 Task: Open a blank worksheet and write heading  City data  Add 10 city name:-  '1. Chelsea, New York, NY , 2. Beverly Hills, Los Angeles, CA , 3. Knightsbridge, London, United Kingdom , 4. Le Marais, Paris, forance , 5. Ginza, Tokyo, Japan_x000D_
6. Circular Quay, Sydney, Australia , 7. Mitte, Berlin, Germany , 8. Downtown, Toronto, Canada , 9. Trastevere, Rome, 10. Colaba, Mumbai, India. ' in December Last week sales are  1. Chelsea, New York, NY 10001 | 2. Beverly Hills, Los Angeles, CA 90210 | 3. Knightsbridge, London, United Kingdom SW1X 7XL | 4. Le Marais, Paris, forance 75004 | 5. Ginza, Tokyo, Japan 104-0061 | 6. Circular Quay, Sydney, Australia 2000 | 7. Mitte, Berlin, Germany 10178 | 8. Downtown, Toronto, Canada M5V 3L9 | 9. Trastevere, Rome, Italy 00153 | 10. Colaba, Mumbai, India 400005. Save page auditingSalesTrends
Action: Mouse moved to (69, 108)
Screenshot: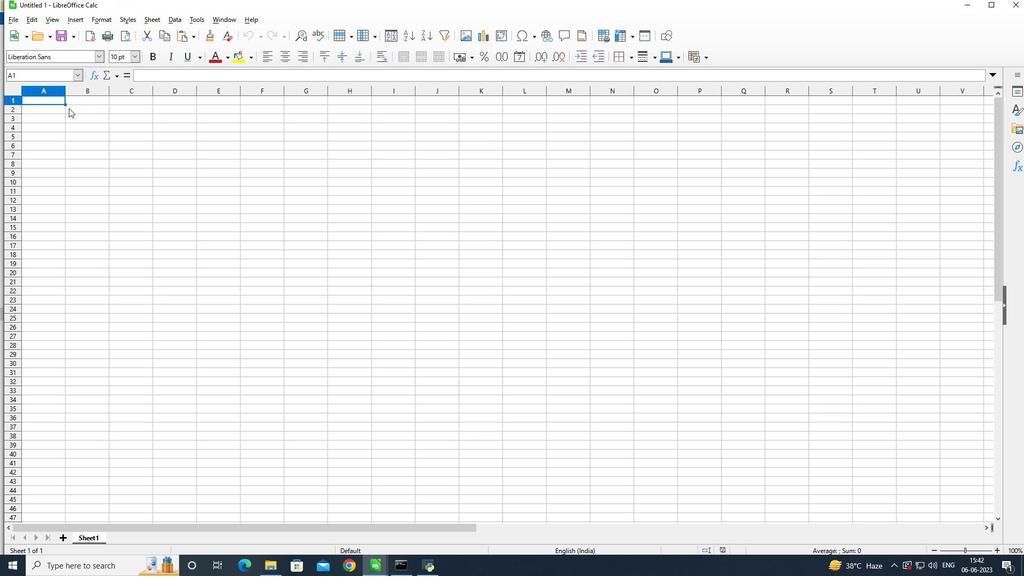 
Action: Mouse pressed left at (69, 108)
Screenshot: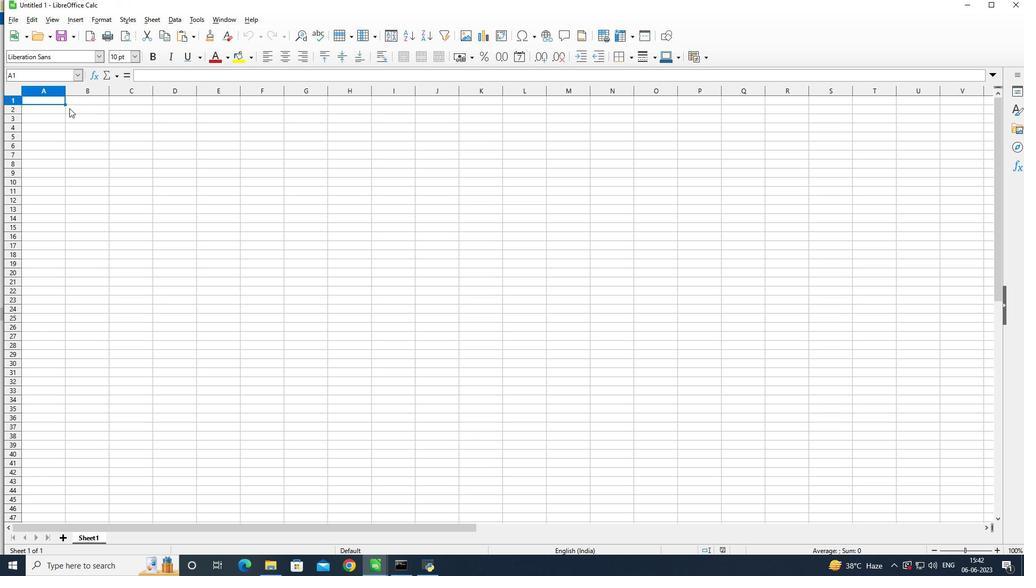 
Action: Mouse moved to (118, 121)
Screenshot: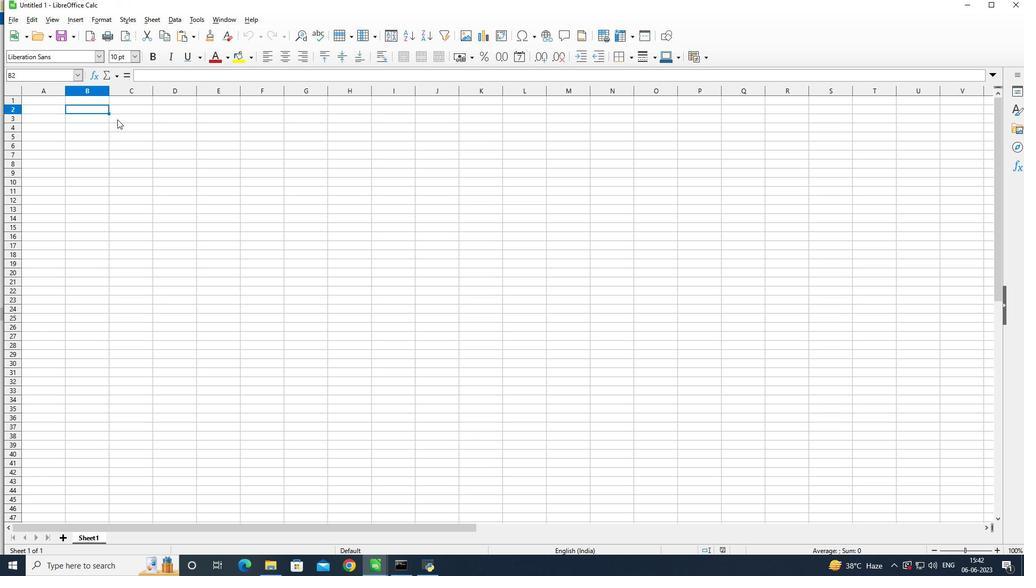 
Action: Key pressed <Key.shift><Key.shift><Key.shift><Key.shift><Key.shift><Key.shift><Key.shift><Key.shift><Key.shift><Key.shift><Key.shift>City<Key.enter><Key.left><Key.shift>City<Key.space><Key.shift>Name<Key.enter>
Screenshot: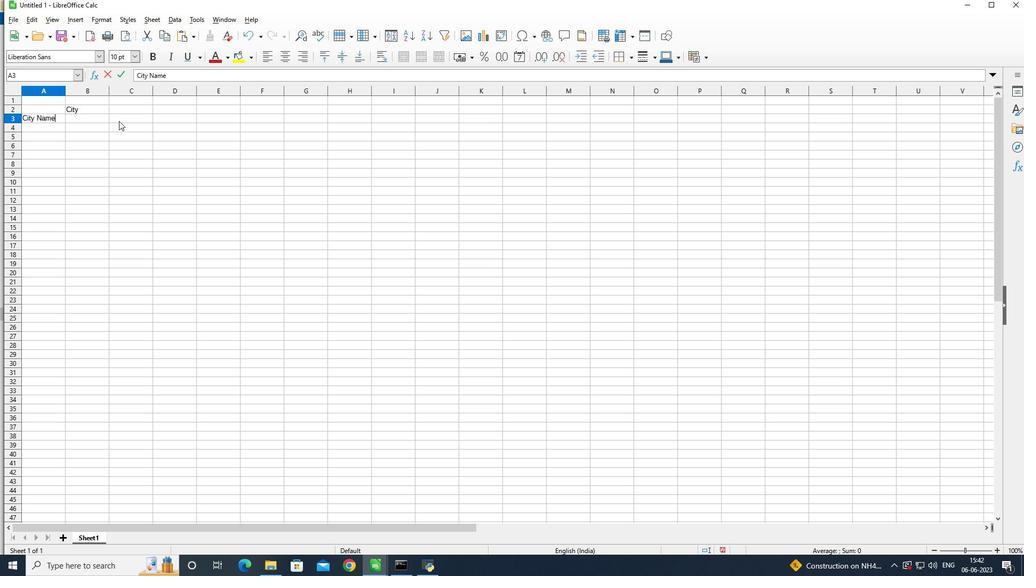 
Action: Mouse moved to (64, 90)
Screenshot: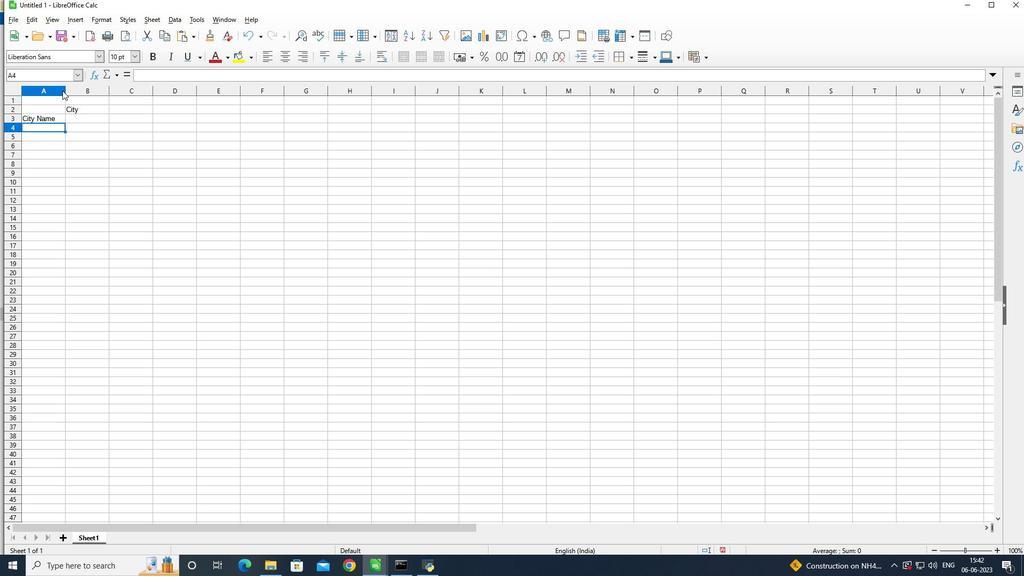 
Action: Mouse pressed left at (64, 90)
Screenshot: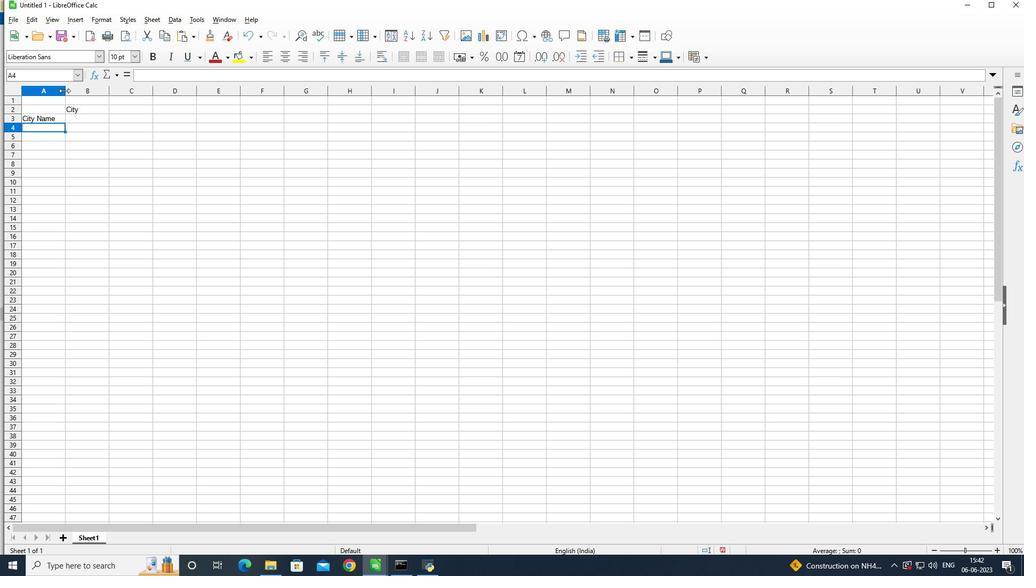 
Action: Mouse moved to (53, 129)
Screenshot: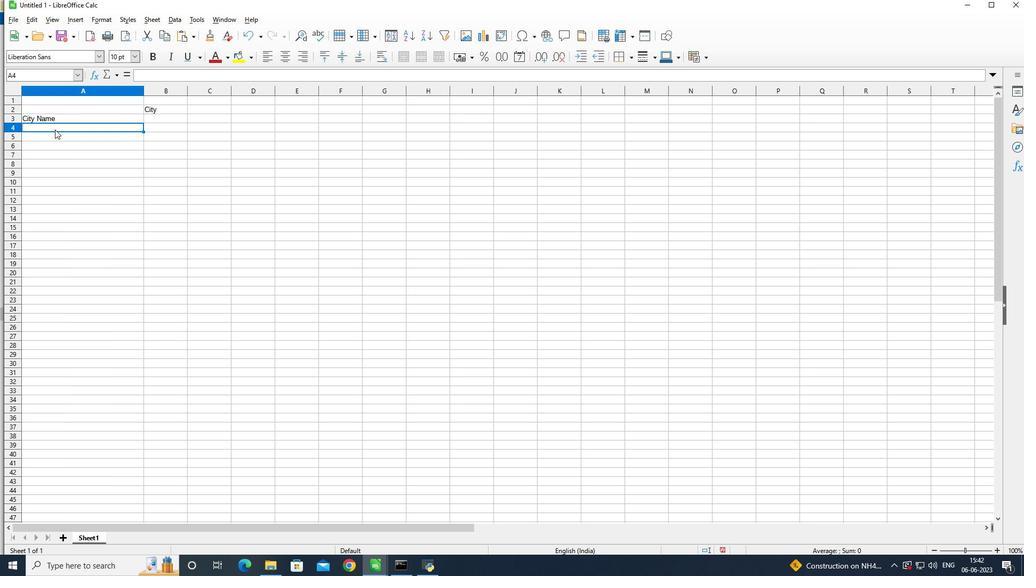 
Action: Key pressed 1.<Key.space><Key.shift>Chelsea,<Key.space><Key.shift>New<Key.space><Key.shift>york,<Key.space><Key.shift>Ny<Key.backspace><Key.shift>Y<Key.enter>2.<Key.space><Key.shift>Beverly<Key.space><Key.shift>Hills<Key.space><Key.backspace>,<Key.space><Key.shift>Los<Key.space><Key.shift>anh<Key.backspace>geles,<Key.shift>CA<Key.enter>3.<Key.space><Key.shift>Knightsbridge,<Key.shift>London,<Key.shift><Key.shift><Key.shift>United<Key.space><Key.shift><Key.shift>Kingdom<Key.enter>4.<Key.space><Key.shift>Le<Key.space><Key.shift>marais,<Key.space><Key.shift>Paris,<Key.space><Key.shift>Forance<Key.enter>4<Key.backspace>5.<Key.space><Key.shift><Key.shift><Key.shift><Key.shift><Key.shift>Ginza,<Key.space><Key.shift>Tokyo,<Key.space><Key.shift><Key.shift><Key.shift><Key.shift><Key.shift><Key.shift><Key.shift>Japan<Key.enter>6.<Key.space><Key.shift>Circular<Key.space><Key.shift>Quay.,<Key.backspace><Key.backspace>,<Key.space><Key.shift>syde<Key.backspace>ney,<Key.space><Key.shift>australia<Key.enter>7.<Key.space><Key.shift><Key.shift><Key.shift><Key.shift>Mitte,<Key.space><Key.shift>Berlin,<Key.space><Key.shift>Germany<Key.enter>8.<Key.space><Key.shift><Key.shift><Key.shift><Key.shift><Key.shift><Key.shift><Key.shift><Key.shift><Key.shift><Key.shift><Key.shift>Downtown,<Key.space><Key.shift>Toronto,<Key.space><Key.shift>Canada<Key.enter>9.<Key.space><Key.shift>trastevere,<Key.space><Key.shift>Rome<Key.enter>10.<Key.space><Key.shift>Colaba,<Key.space><Key.shift><Key.shift><Key.shift><Key.shift><Key.shift><Key.shift><Key.shift><Key.shift><Key.shift><Key.shift><Key.shift>Mumbai,<Key.shift_r><Key.shift_r>India<Key.enter><Key.enter>
Screenshot: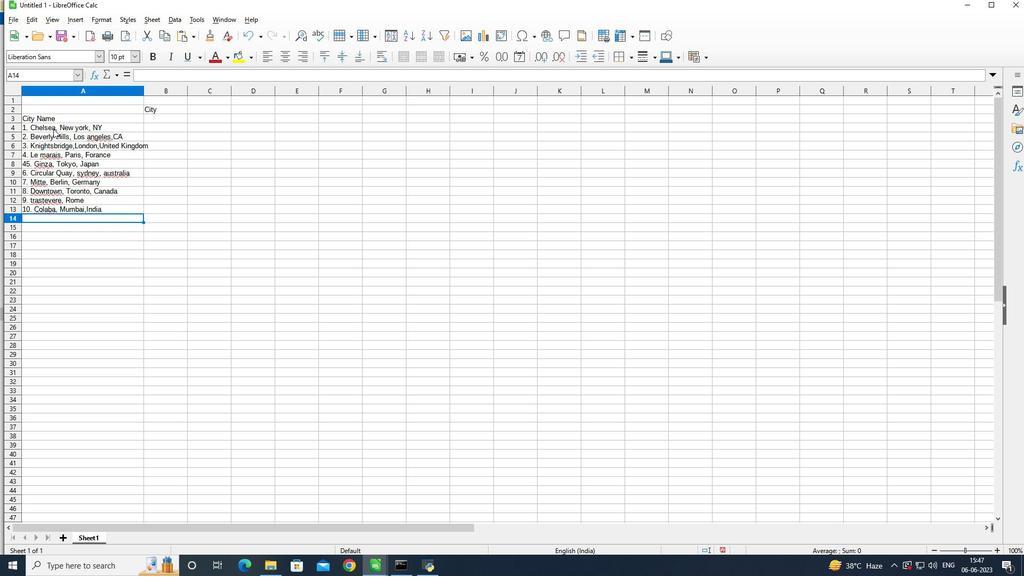 
Action: Mouse moved to (157, 121)
Screenshot: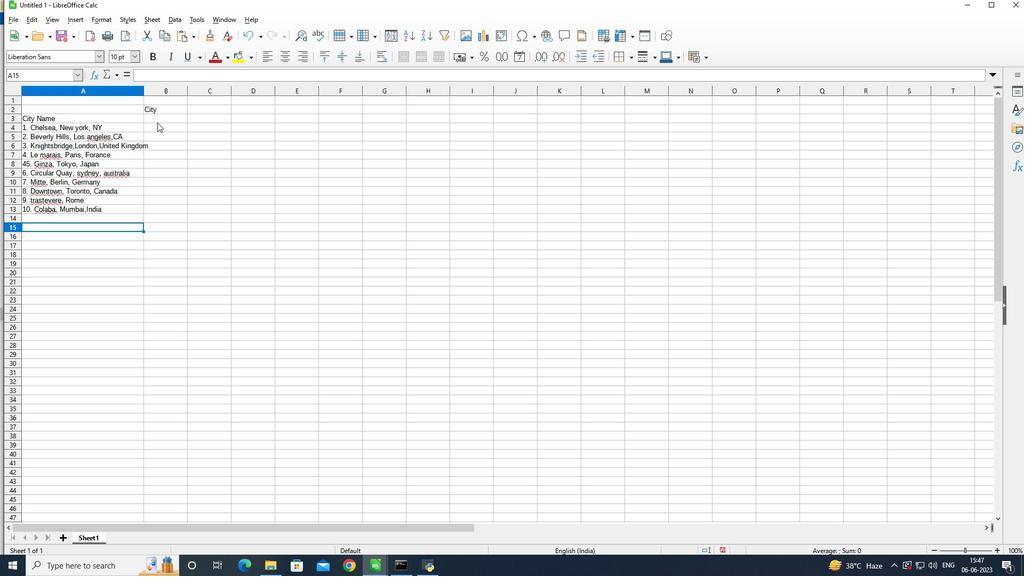 
Action: Mouse pressed left at (157, 121)
Screenshot: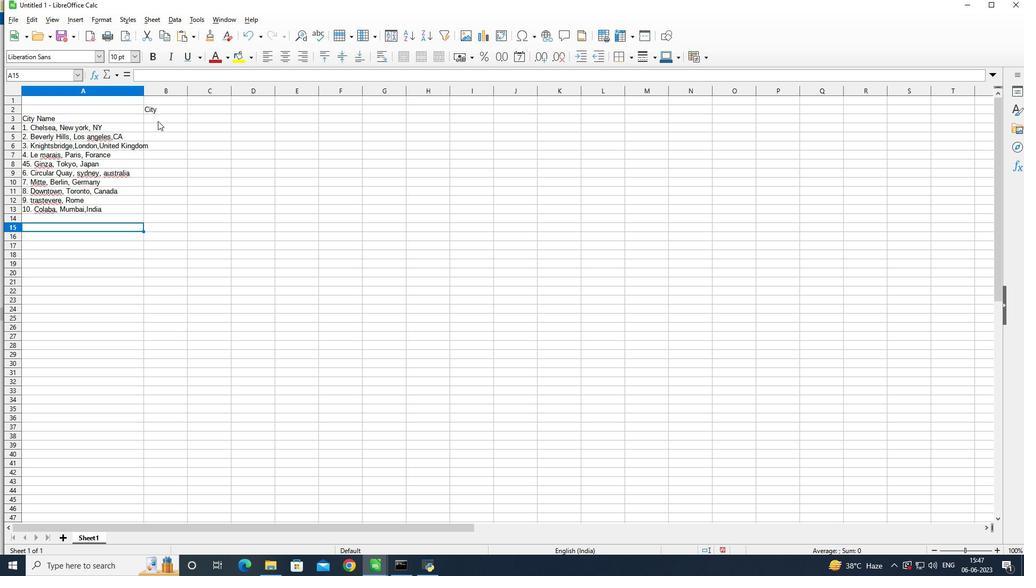 
Action: Mouse moved to (187, 89)
Screenshot: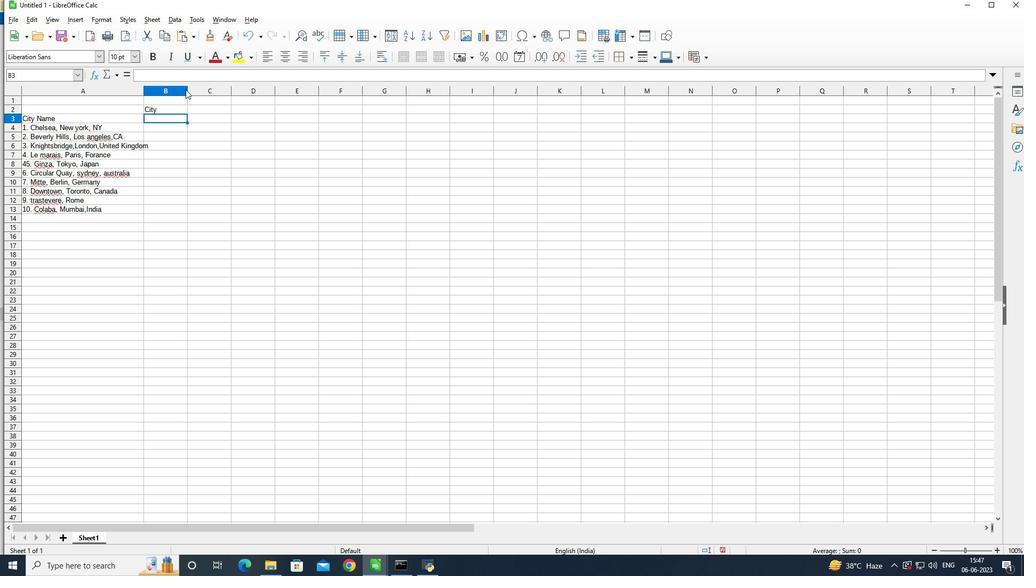 
Action: Mouse pressed left at (187, 89)
Screenshot: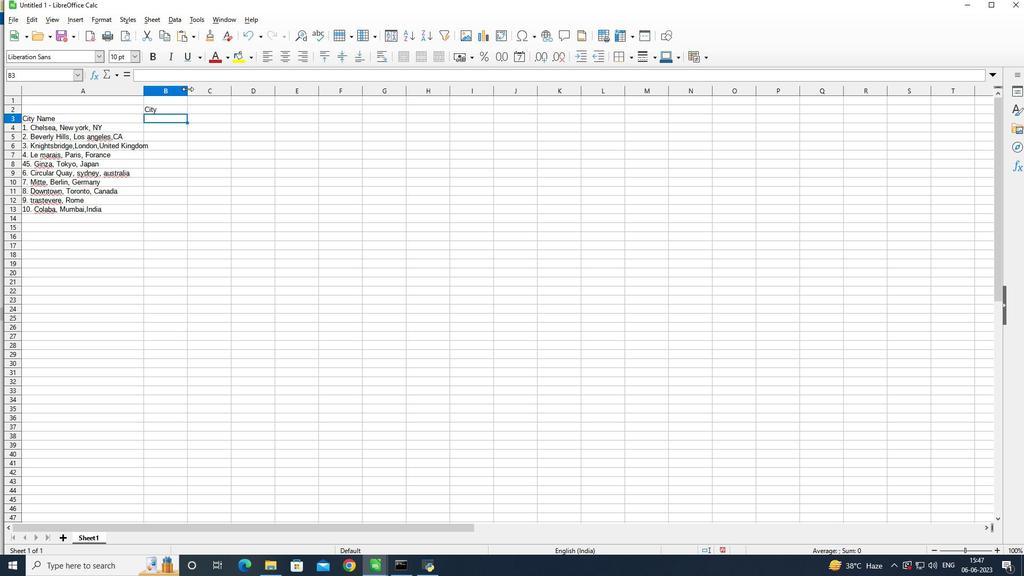 
Action: Mouse moved to (155, 118)
Screenshot: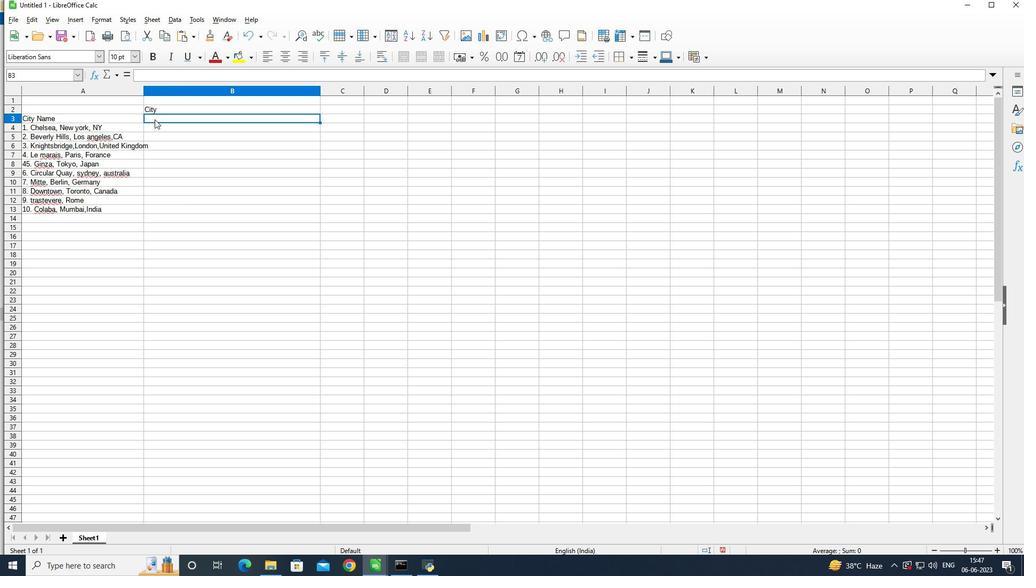 
Action: Mouse pressed left at (155, 118)
Screenshot: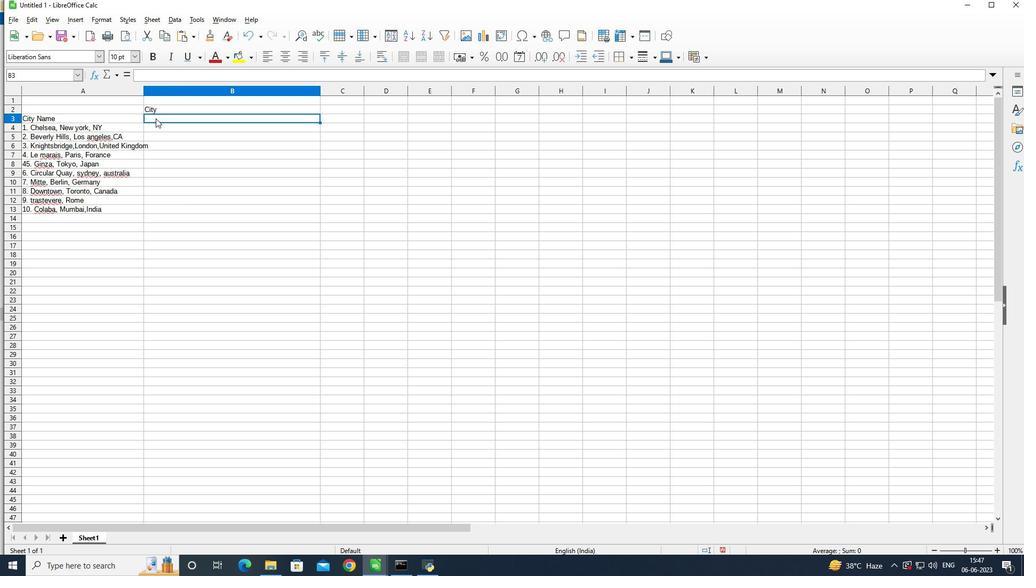 
Action: Mouse moved to (159, 118)
Screenshot: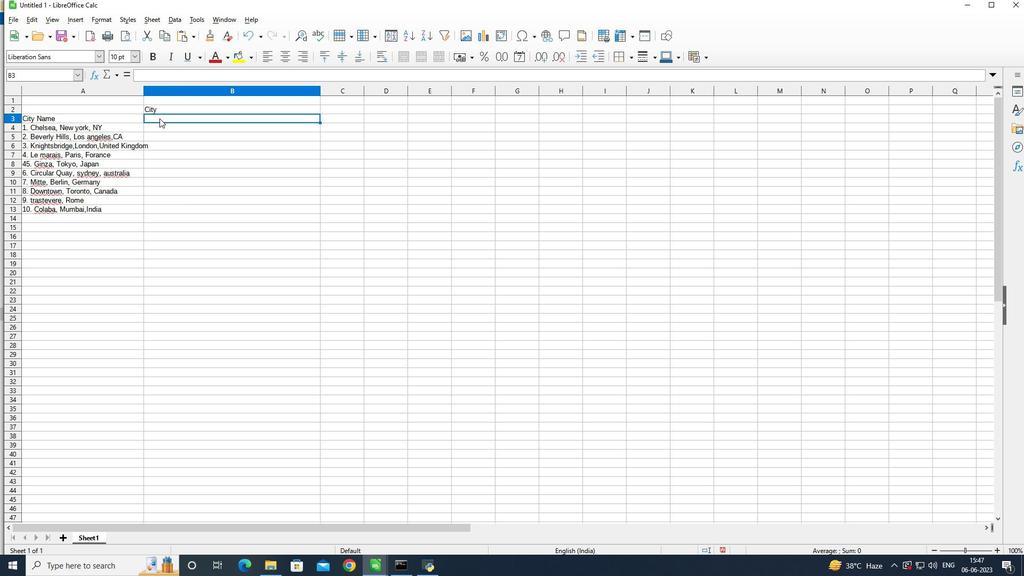 
Action: Key pressed <Key.shift>December<Key.space><Key.shift_r>Last<Key.space><Key.shift>Week<Key.space><Key.shift>Sale<Key.enter>1.<Key.shift>Chelsea,<Key.space>
Screenshot: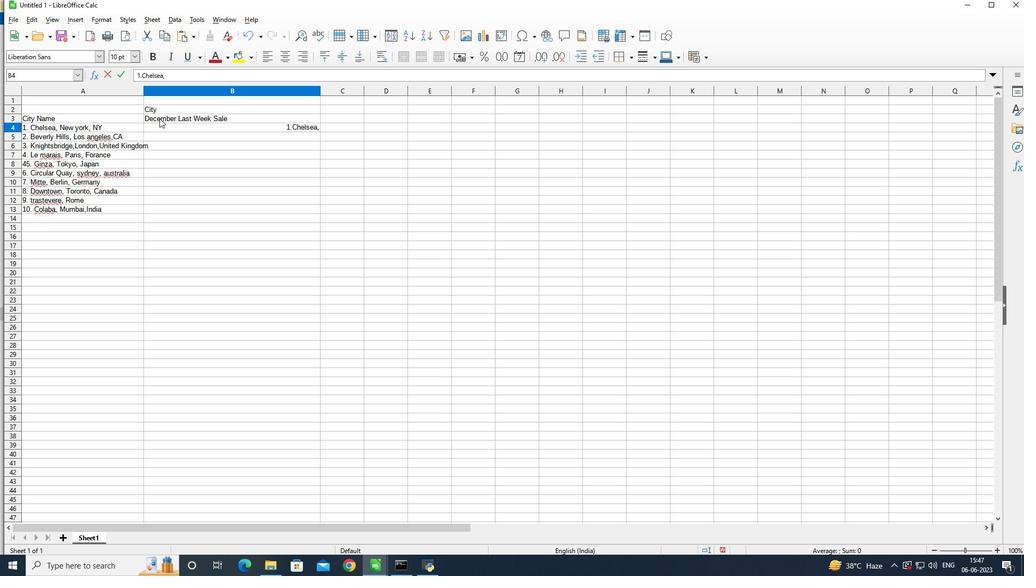 
Action: Mouse moved to (160, 118)
Screenshot: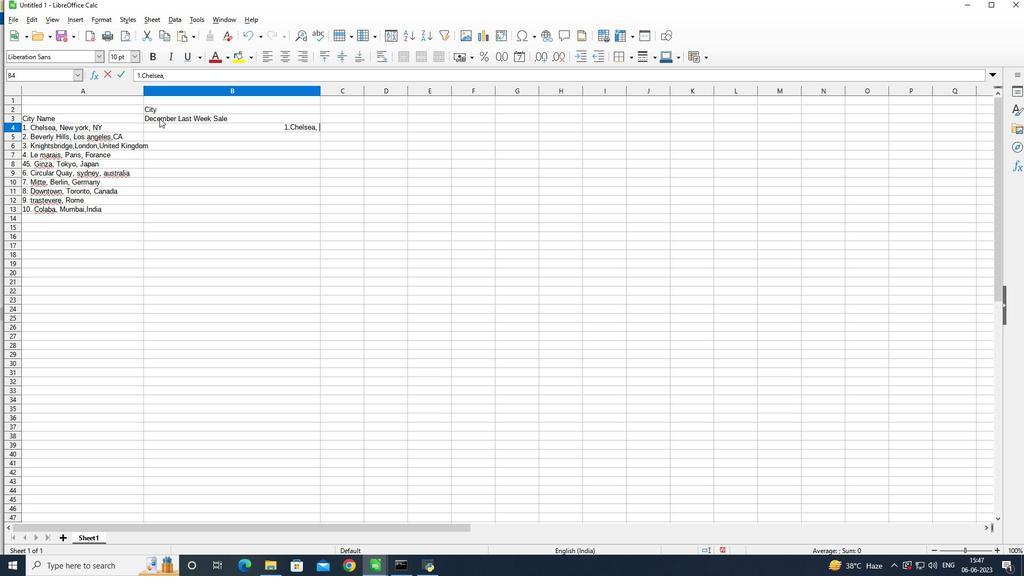 
Action: Key pressed <Key.shift>New<Key.shift><Key.space><Key.shift>Yo
Screenshot: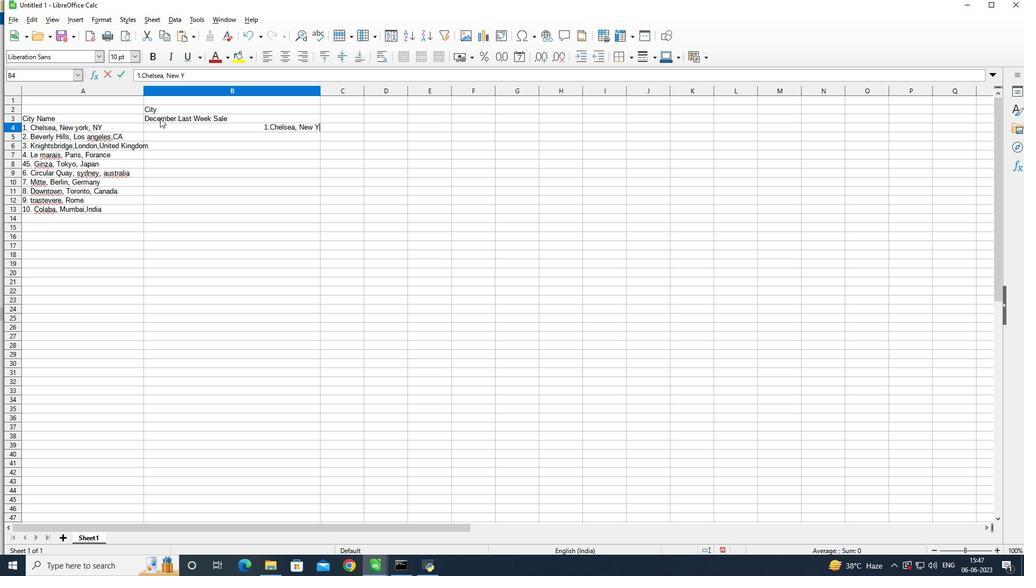 
Action: Mouse moved to (160, 118)
Screenshot: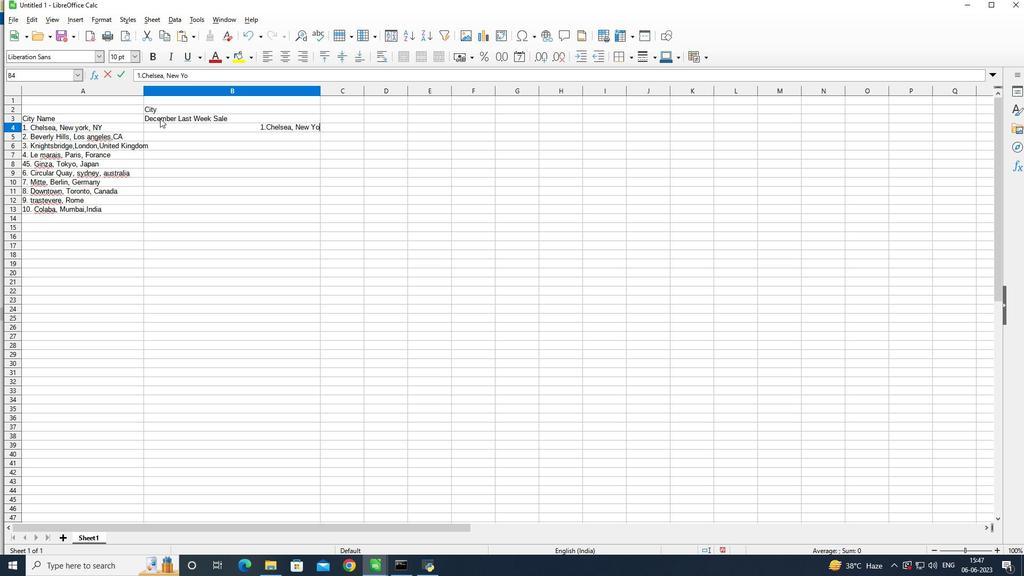 
Action: Key pressed rk<Key.shift>,<Key.space><Key.shift>NY
Screenshot: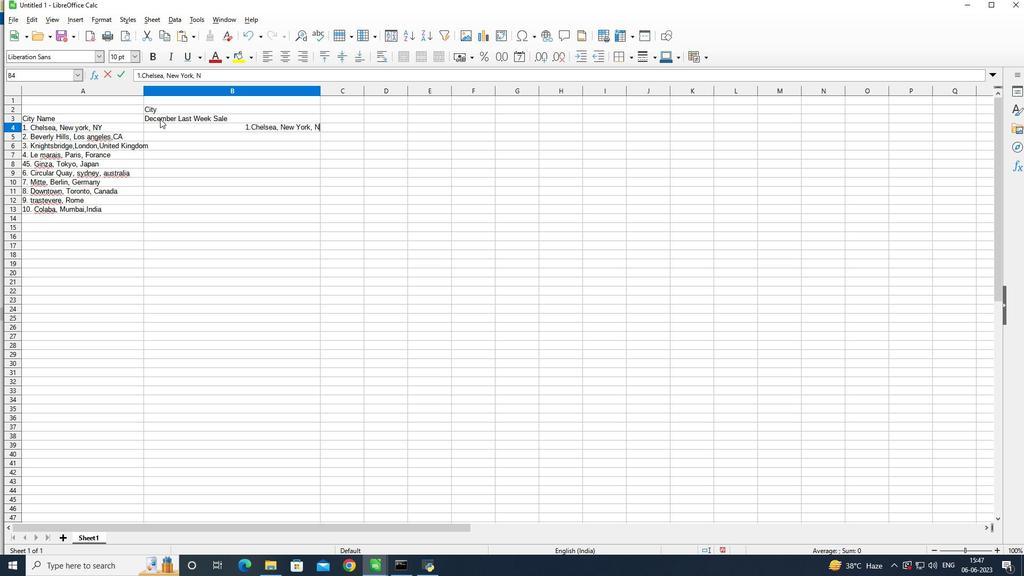 
Action: Mouse moved to (160, 119)
Screenshot: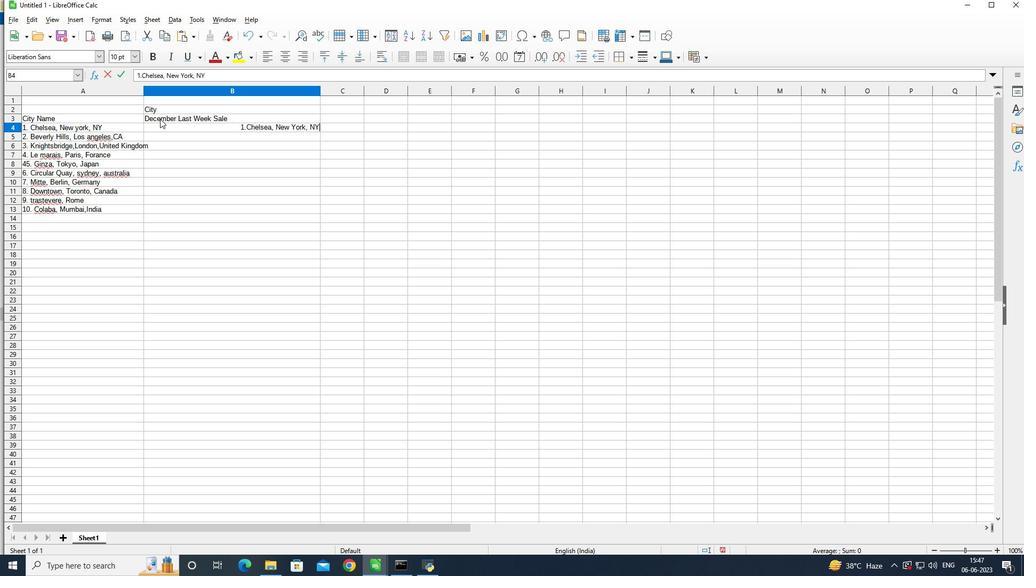 
Action: Key pressed <Key.space>10001<Key.enter>2.<Key.shift>Beverly<Key.space><Key.shift>Hills,<Key.space><Key.shift>Los<Key.space><Key.shift>a<Key.backspace><Key.shift>Angl<Key.backspace>el
Screenshot: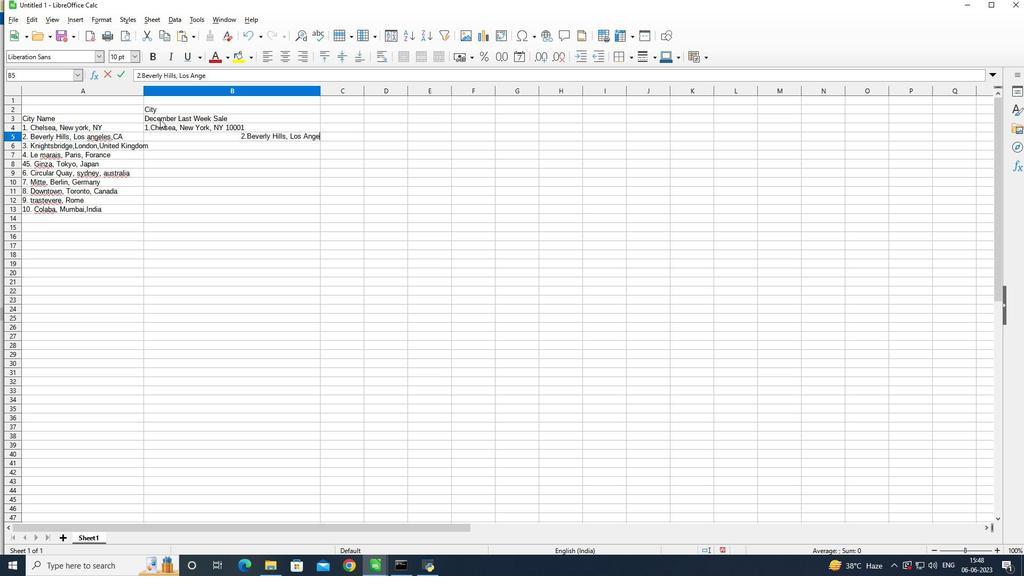
Action: Mouse moved to (159, 119)
Screenshot: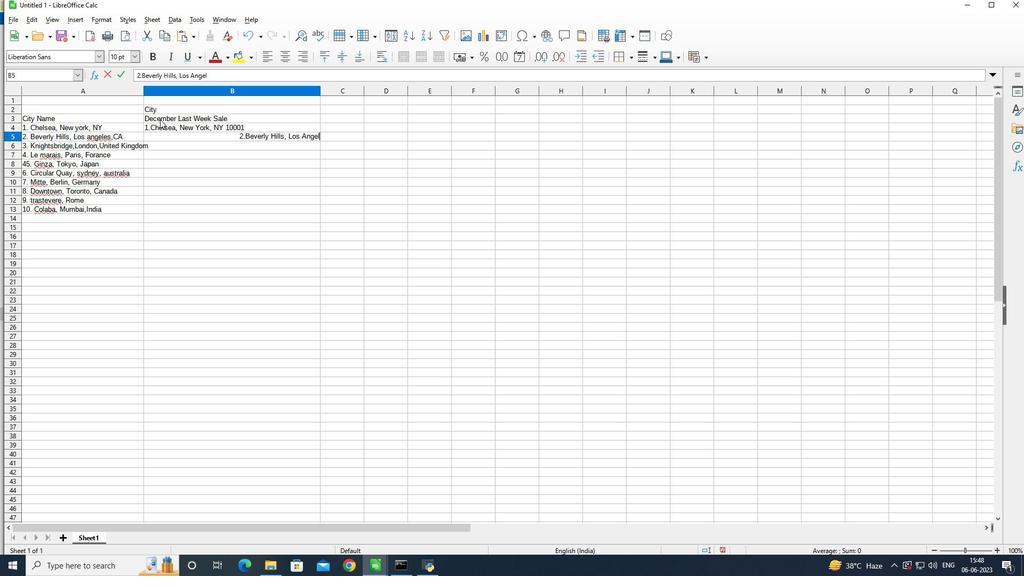 
Action: Key pressed e
Screenshot: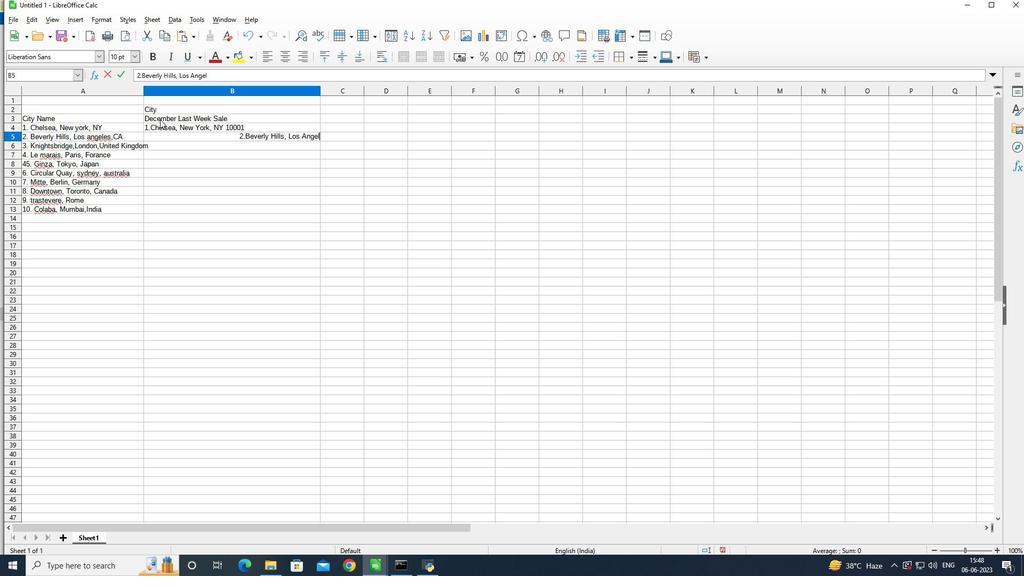 
Action: Mouse moved to (158, 119)
Screenshot: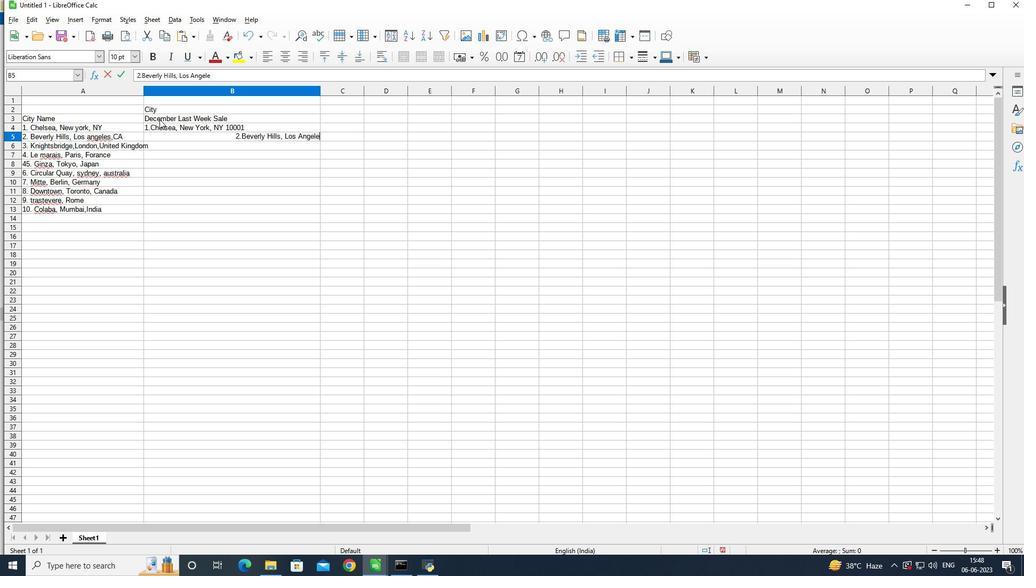 
Action: Key pressed s,<Key.shift><Key.space><Key.shift>CA
Screenshot: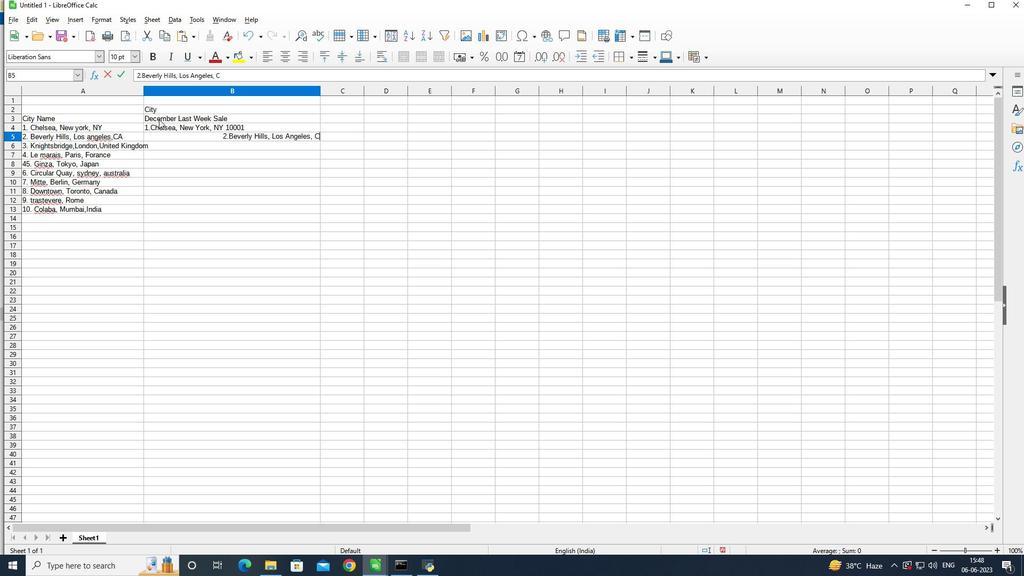 
Action: Mouse moved to (158, 120)
Screenshot: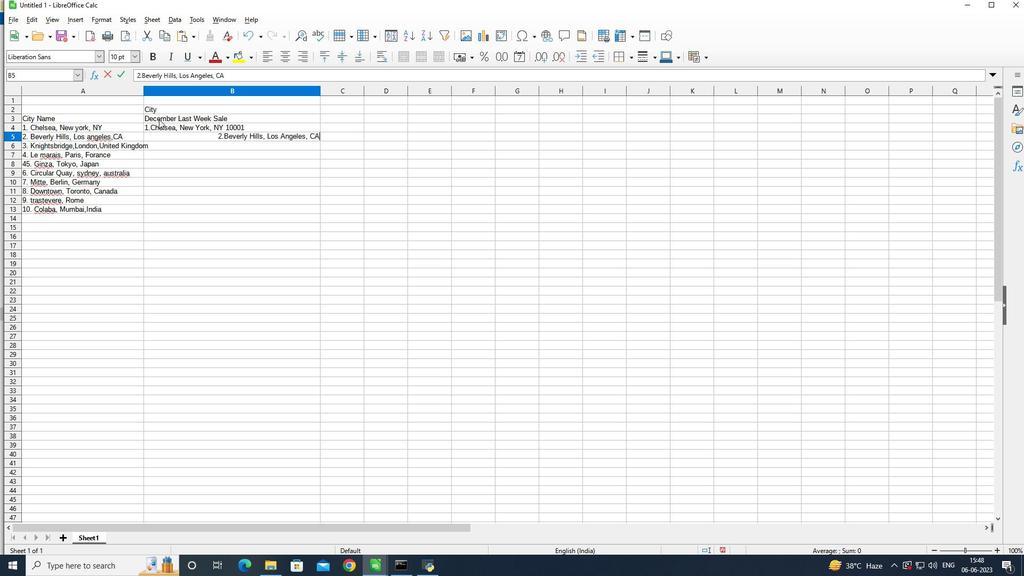 
Action: Key pressed <Key.space>90210<Key.enter>3.<Key.space><Key.shift>Knight
Screenshot: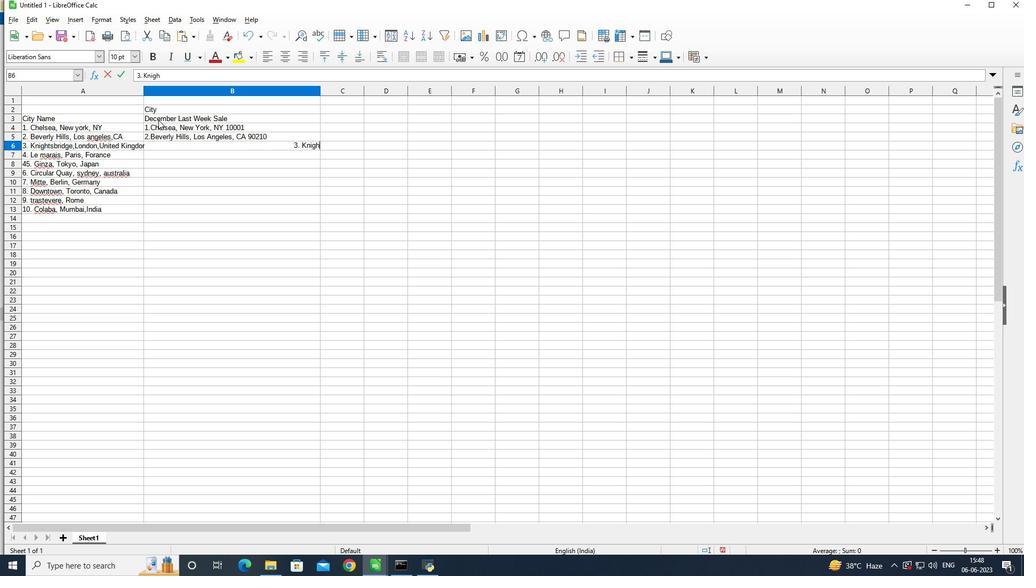 
Action: Mouse moved to (157, 120)
Screenshot: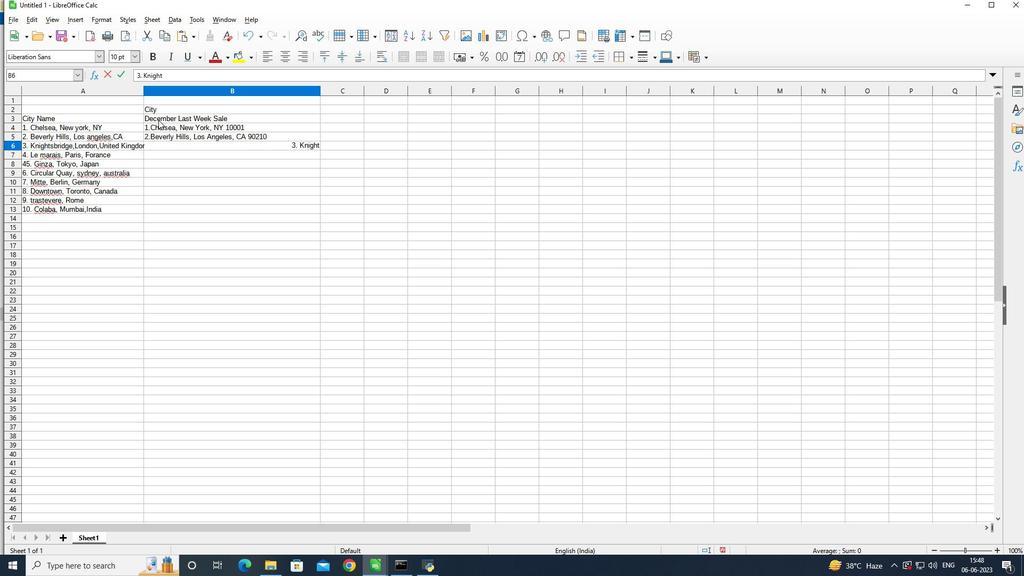 
Action: Key pressed <Key.shift>Br
Screenshot: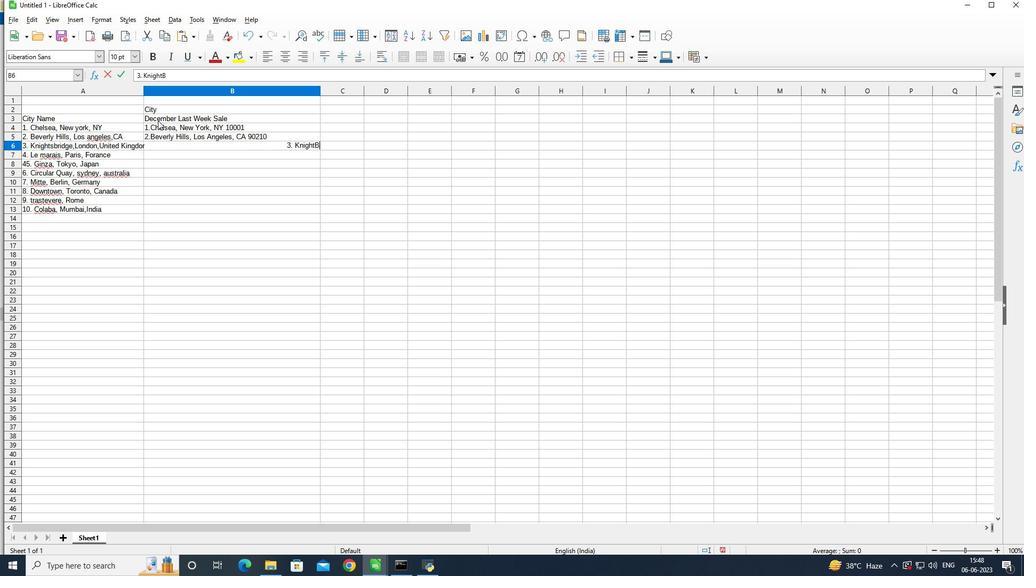 
Action: Mouse moved to (157, 121)
Screenshot: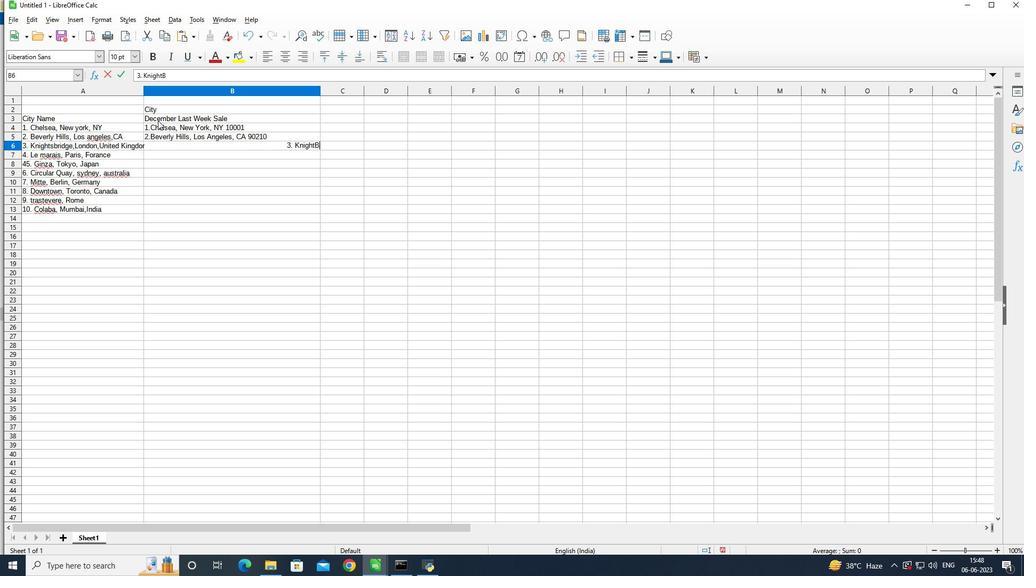 
Action: Key pressed i
Screenshot: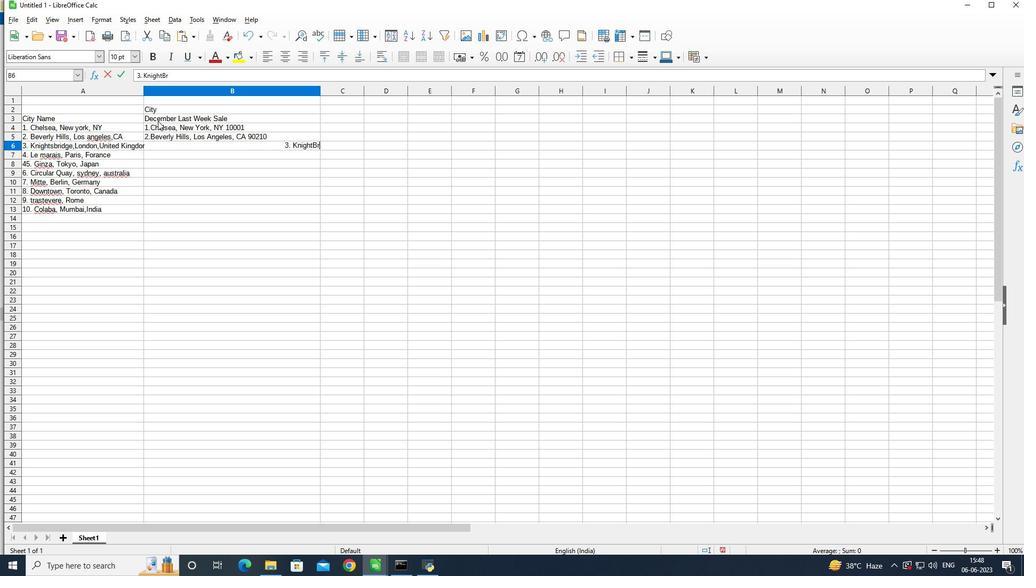 
Action: Mouse moved to (156, 121)
Screenshot: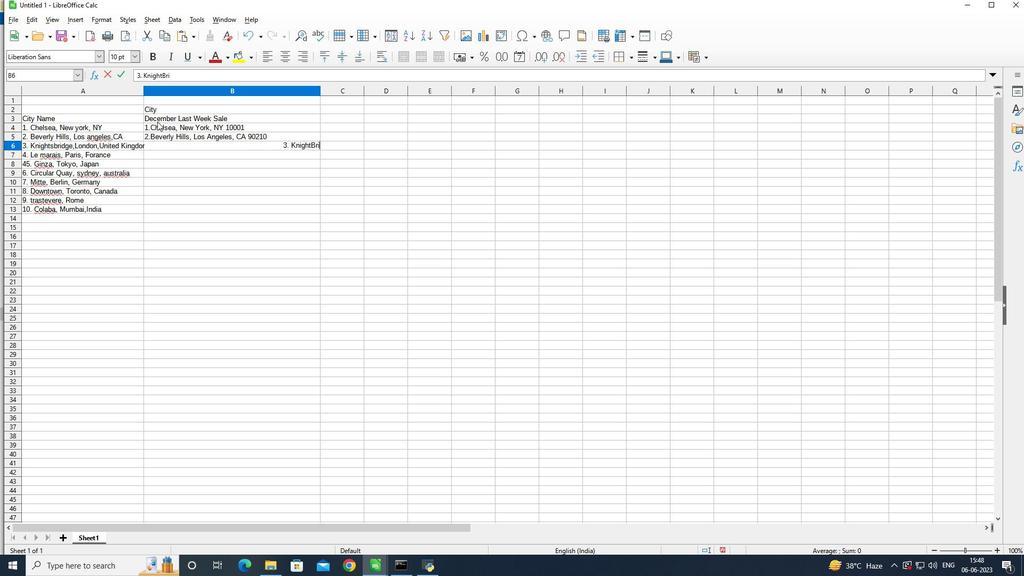 
Action: Key pressed dg
Screenshot: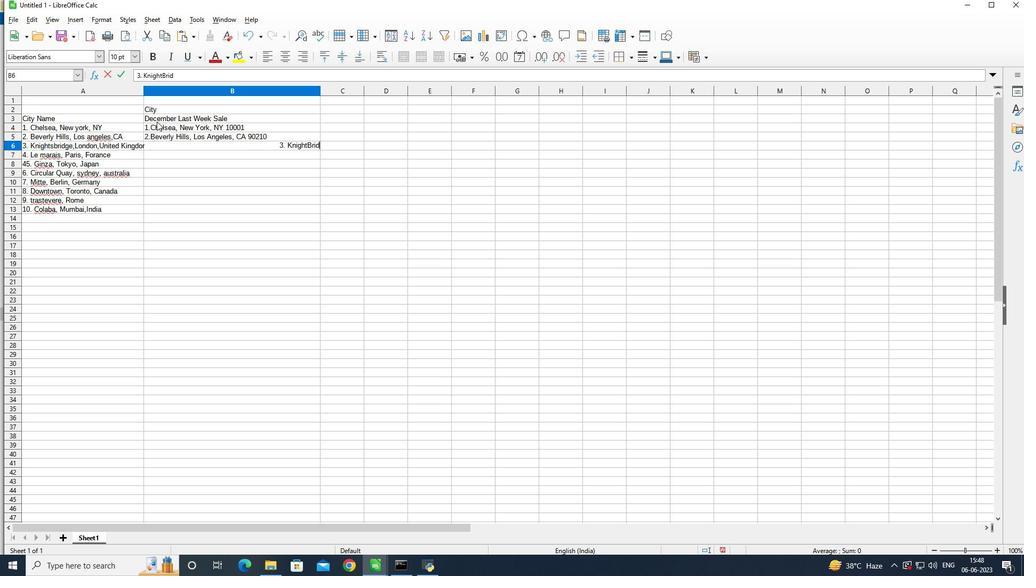 
Action: Mouse moved to (156, 121)
Screenshot: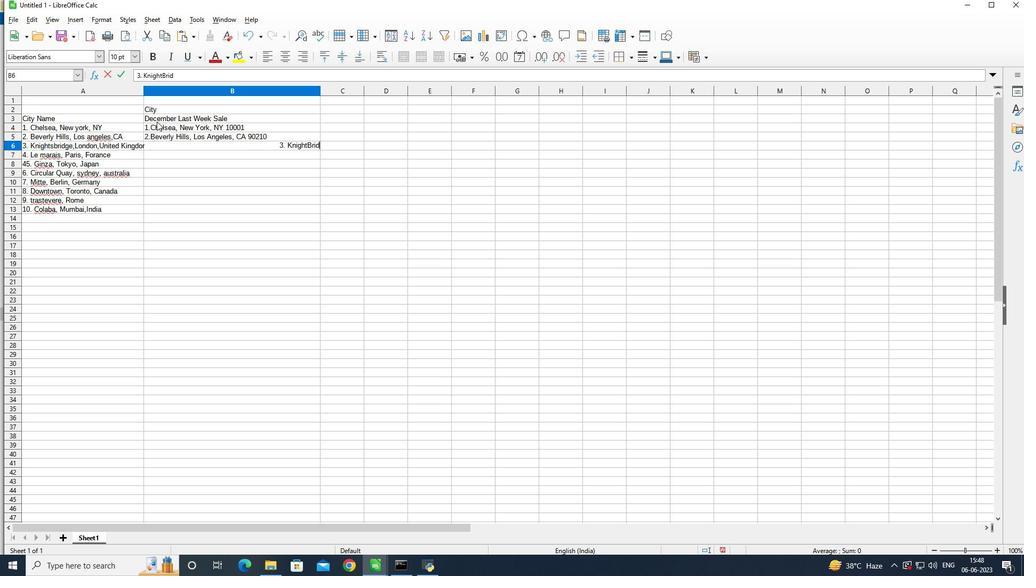
Action: Key pressed e,<Key.shift>L
Screenshot: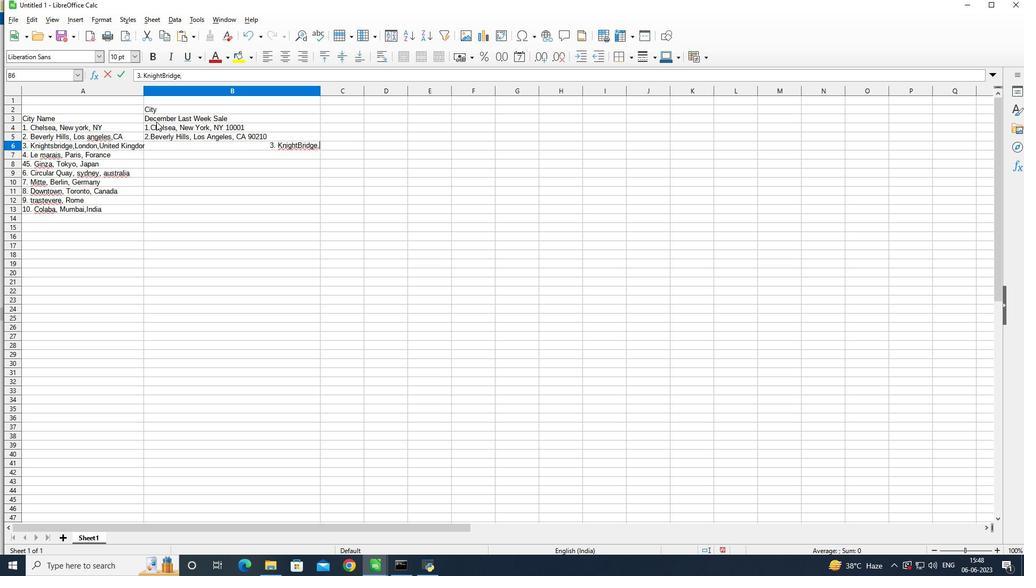
Action: Mouse moved to (156, 122)
Screenshot: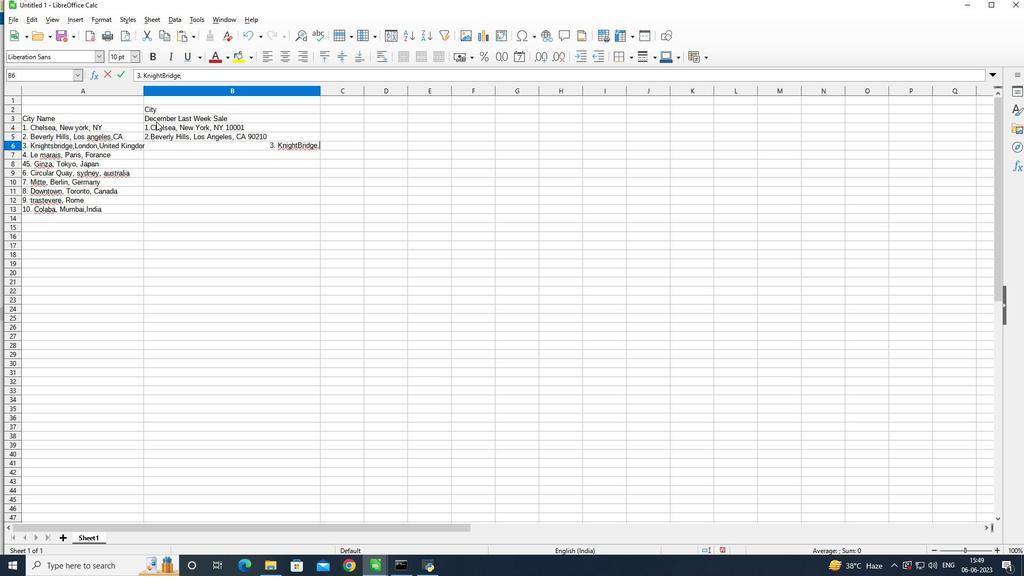
Action: Key pressed o
Screenshot: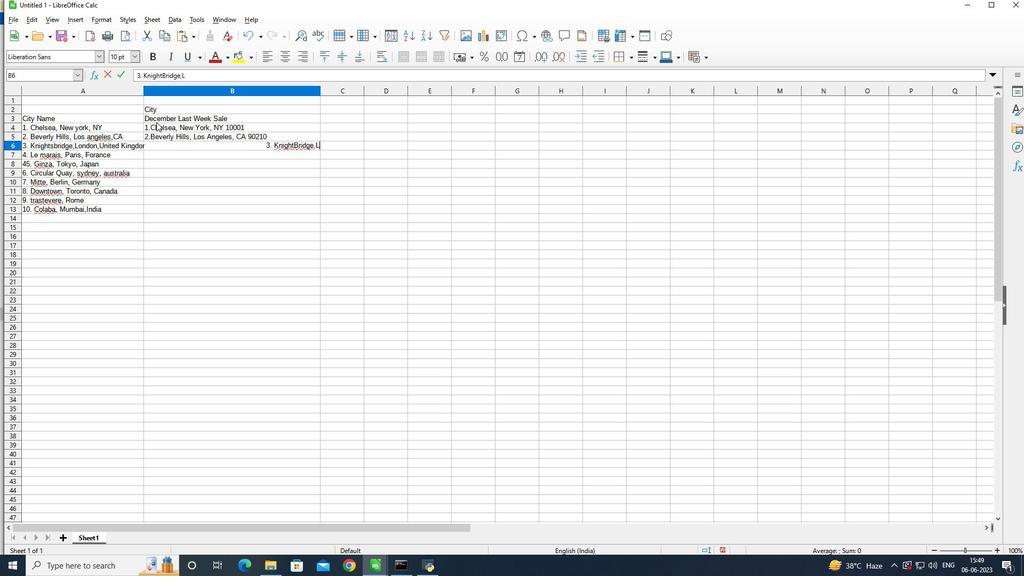 
Action: Mouse moved to (155, 122)
Screenshot: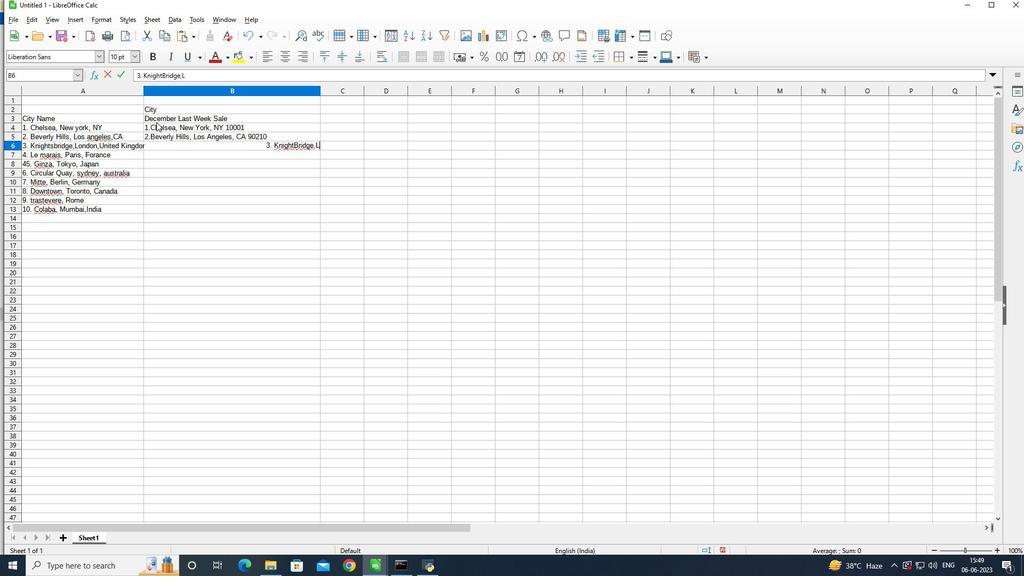 
Action: Key pressed ndo
Screenshot: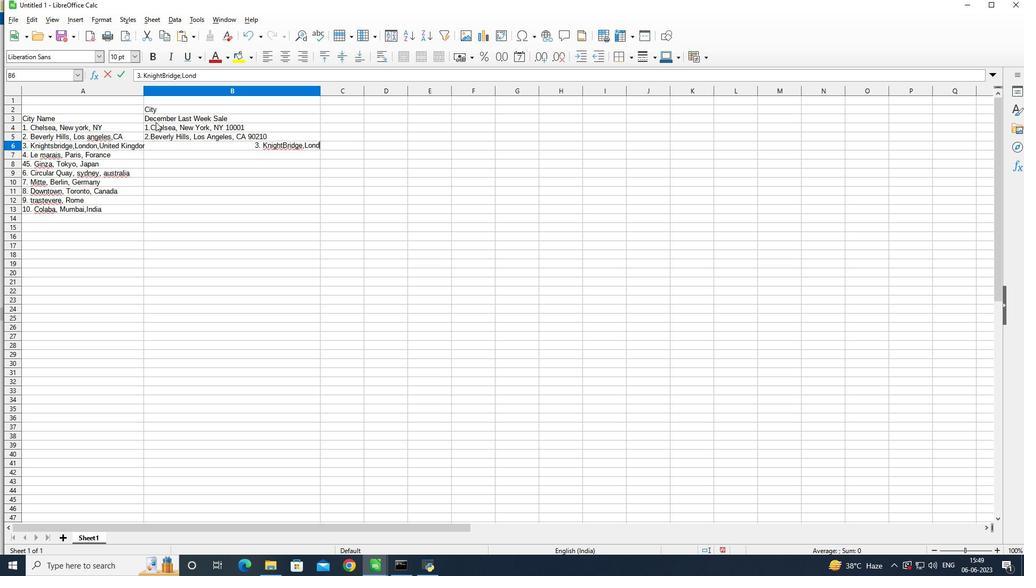
Action: Mouse moved to (155, 122)
Screenshot: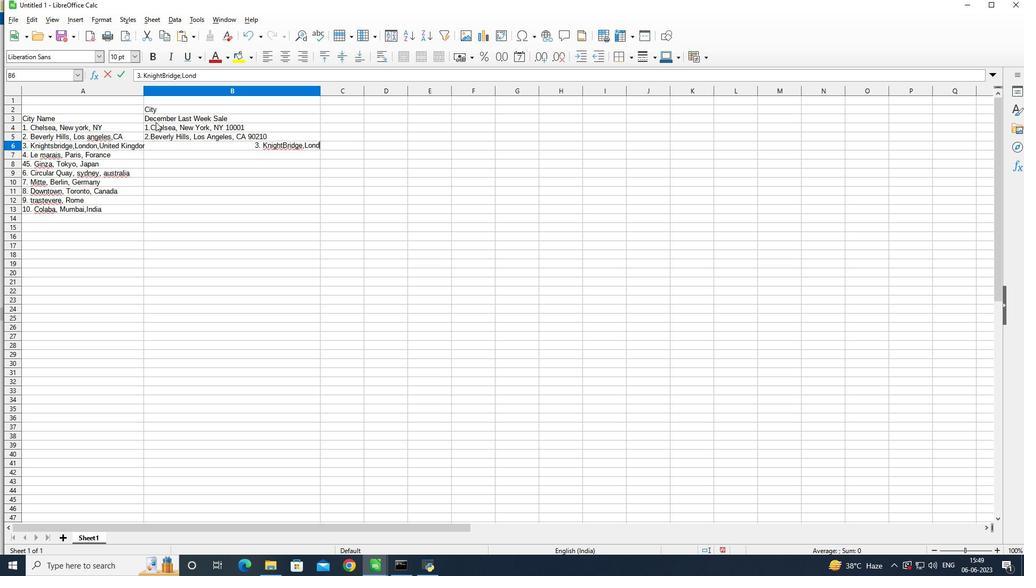 
Action: Key pressed n<Key.shift>,<Key.shift>United<Key.space><Key.shift>Kingdom<Key.space><Key.shift>Sw1<Key.shift><Key.shift><Key.shift><Key.shift><Key.shift>X<Key.space><Key.shift>7<Key.shift><Key.shift><Key.shift><Key.shift><Key.shift><Key.shift><Key.shift><Key.shift>Xl<Key.backspace><Key.shift>l<Key.enter>4.<Key.space><Key.shift>Le<Key.space><Key.shift>Mar
Screenshot: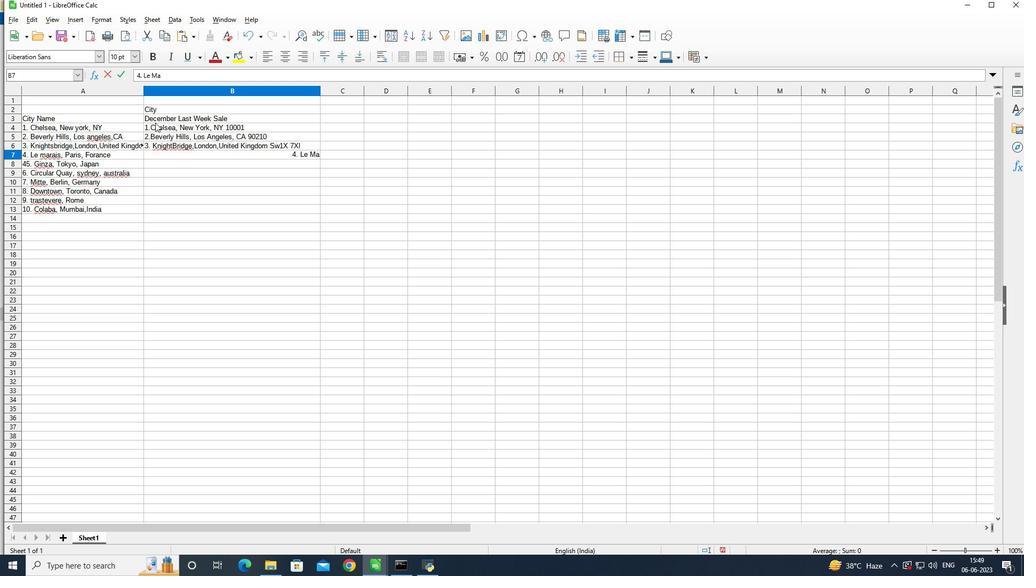 
Action: Mouse moved to (155, 122)
Screenshot: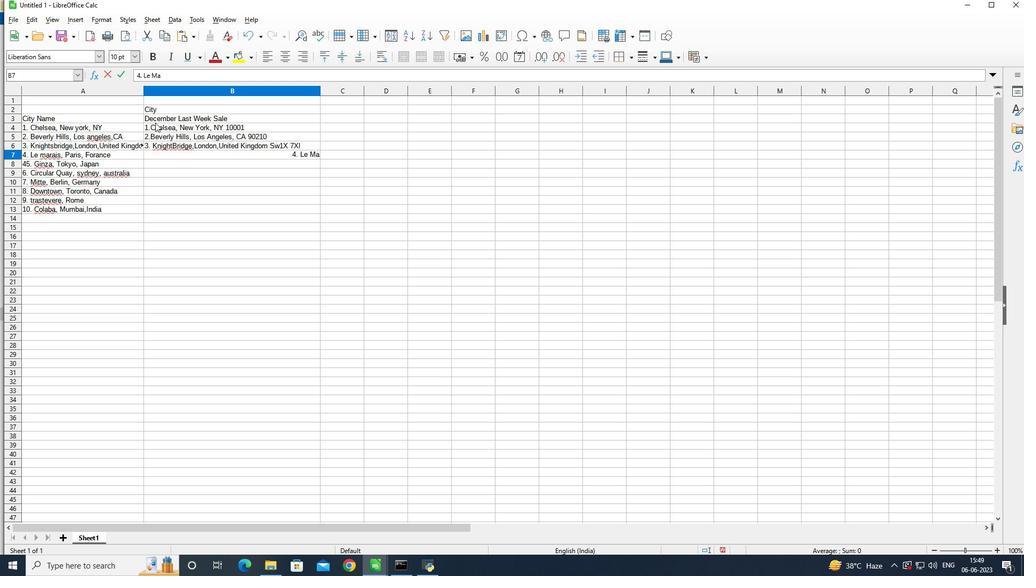 
Action: Key pressed ai
Screenshot: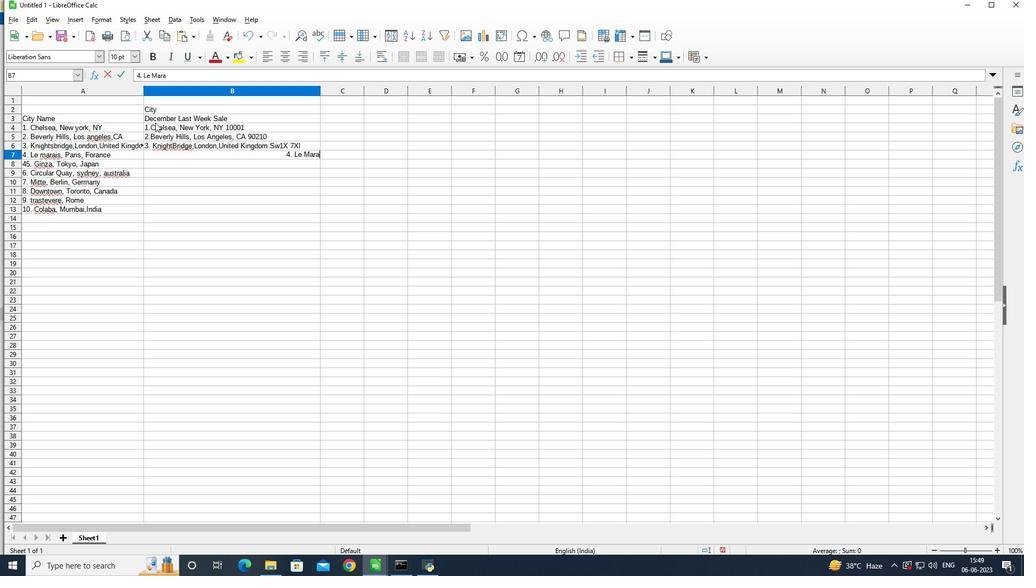 
Action: Mouse moved to (154, 123)
Screenshot: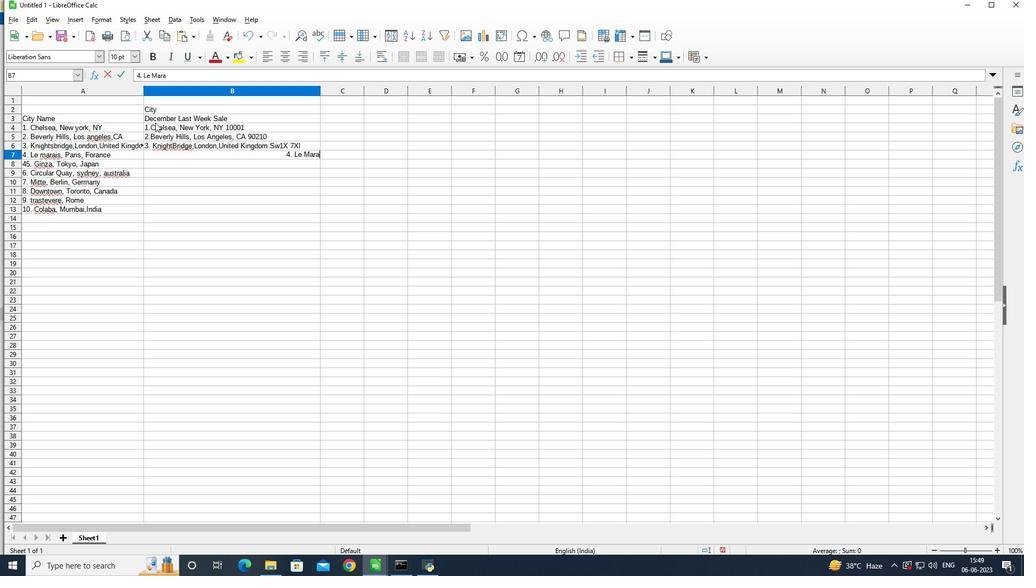 
Action: Key pressed s<Key.space><Key.backspace>
Screenshot: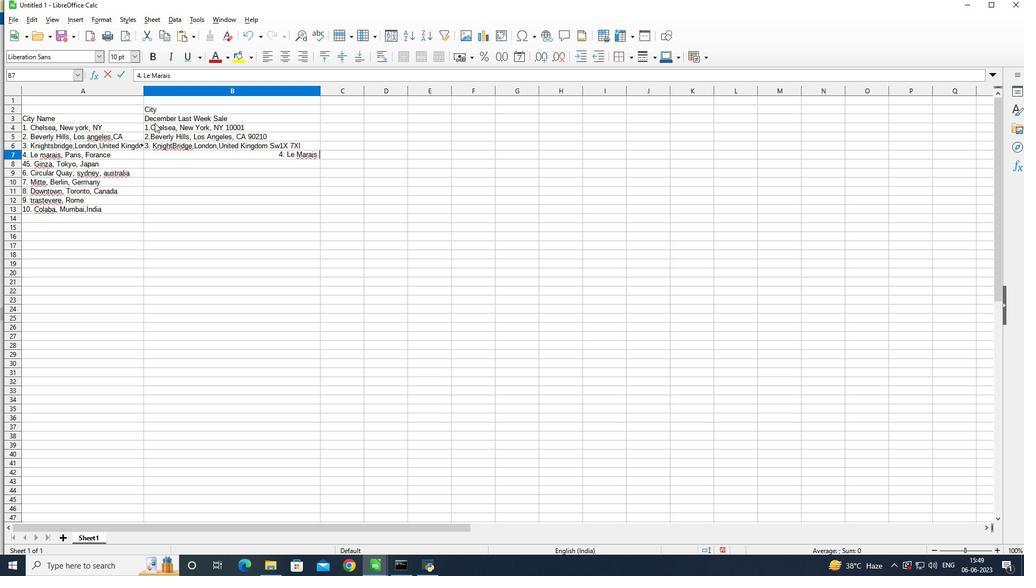 
Action: Mouse moved to (153, 123)
Screenshot: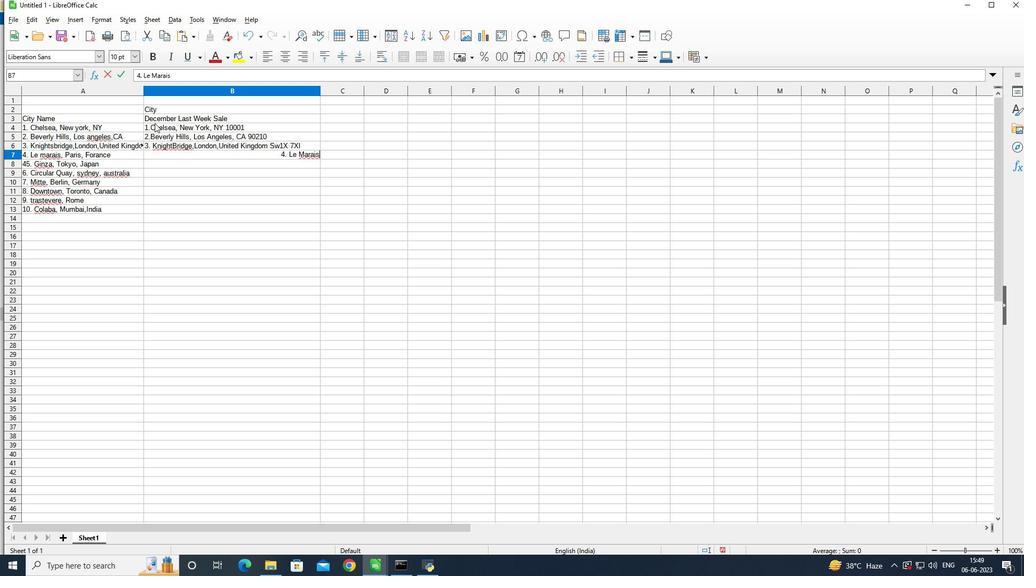 
Action: Key pressed ,<Key.space>
Screenshot: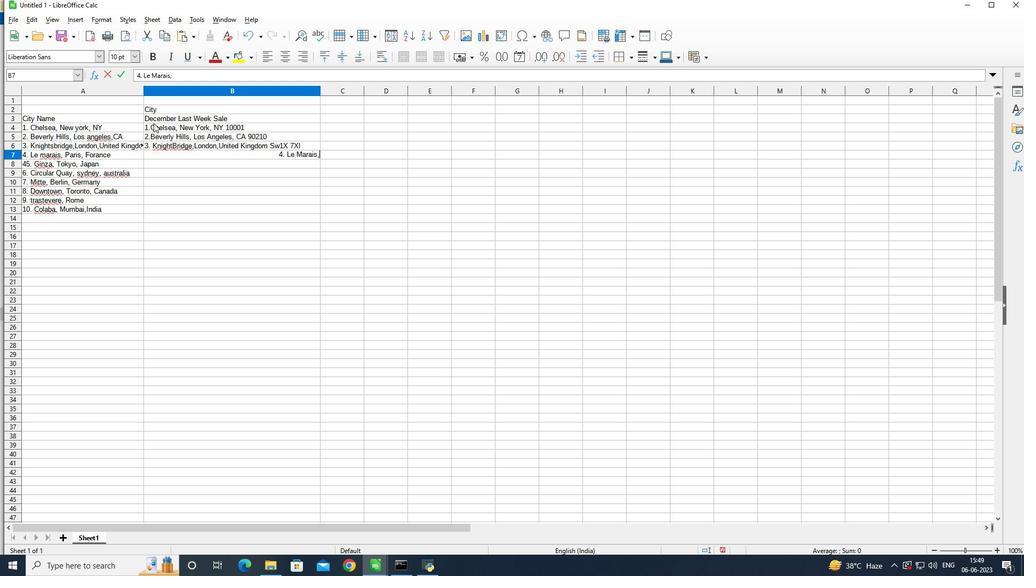 
Action: Mouse moved to (153, 123)
Screenshot: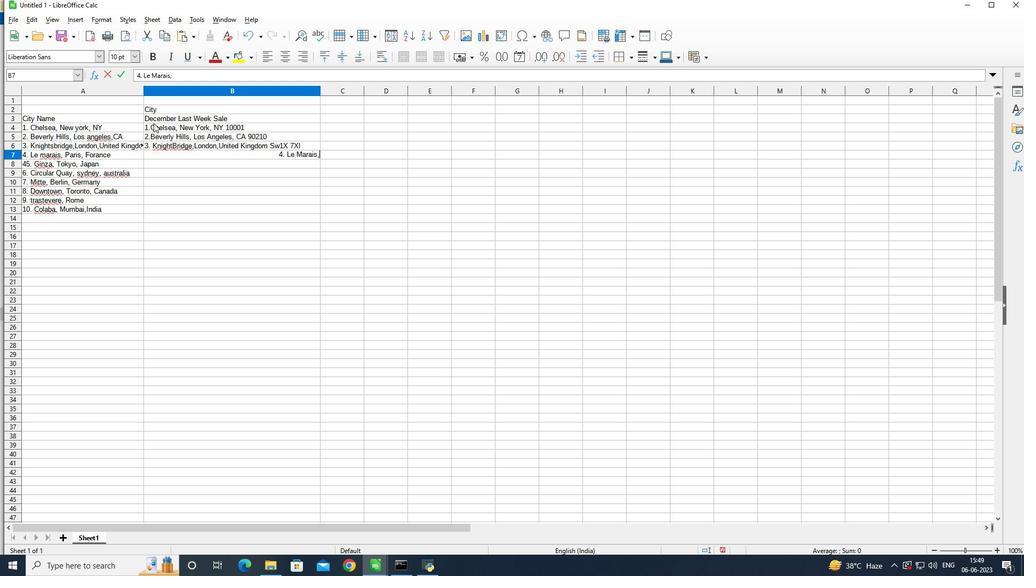 
Action: Key pressed <Key.shift>Paris,<Key.space><Key.shift><Key.shift><Key.shift><Key.shift><Key.shift><Key.shift>Forance<Key.space>75004<Key.enter>5.<Key.space><Key.shift>Ginza,<Key.space><Key.shift>Tokyo,<Key.shift>K<Key.backspace>
Screenshot: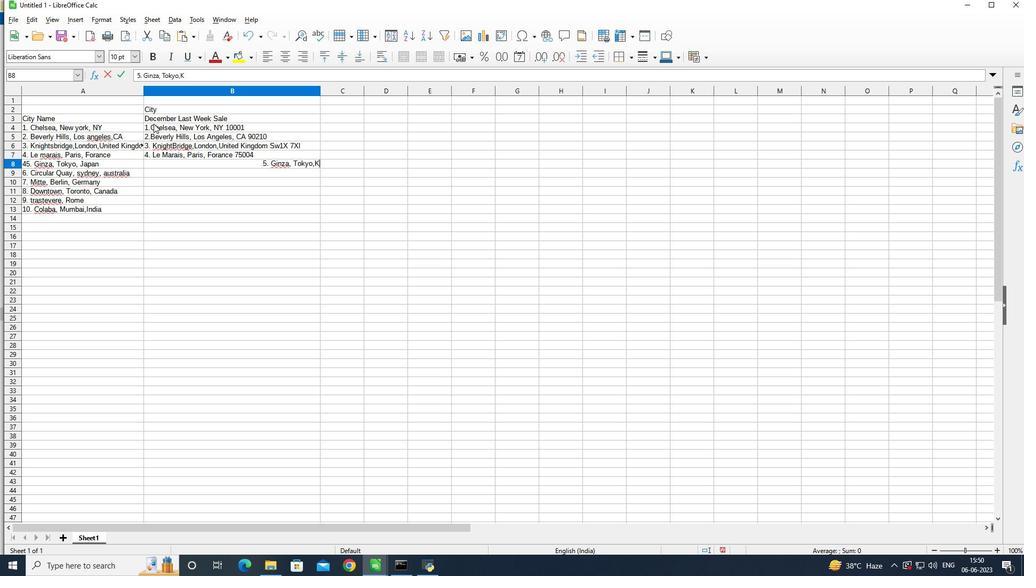 
Action: Mouse moved to (153, 123)
Screenshot: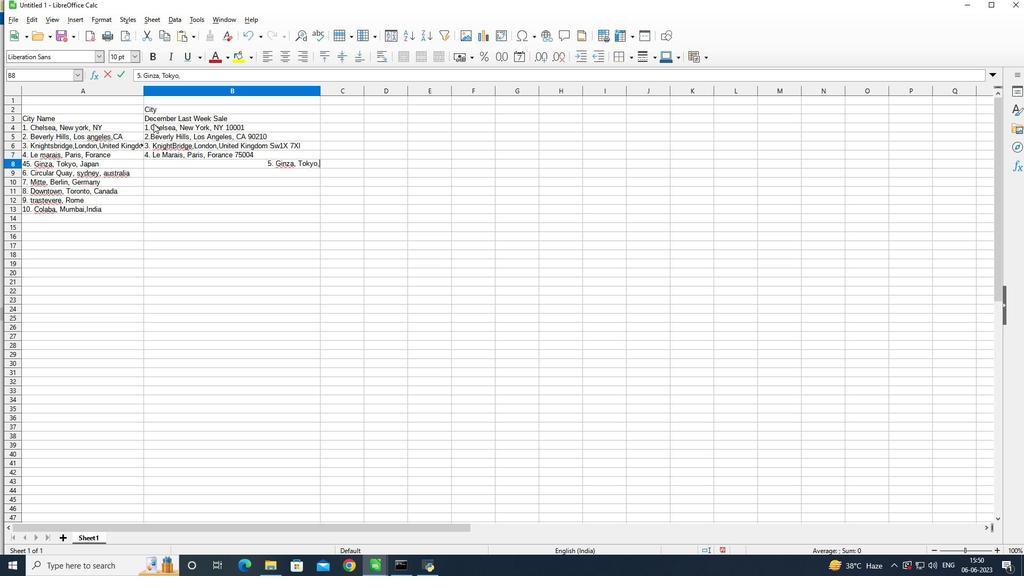 
Action: Key pressed <Key.shift>Japan<Key.space><Key.shift>104-0061<Key.enter>6.<Key.space><Key.shift>Circluar<Key.space><Key.shift>Quay,<Key.space><Key.shift><Key.shift><Key.shift><Key.shift><Key.shift>Sydney,<Key.space><Key.shift><Key.shift><Key.shift><Key.shift><Key.shift>Australia<Key.space>200<Key.enter>7.<Key.space><Key.shift><Key.shift><Key.shift><Key.shift><Key.shift><Key.shift><Key.shift>Mitte<Key.space><Key.backspace>,<Key.space><Key.shift>berlin,<Key.shift>Germany<Key.space>10178<Key.enter>8.<Key.space><Key.shift><Key.shift><Key.shift><Key.shift><Key.shift><Key.shift><Key.shift><Key.shift><Key.shift><Key.shift><Key.shift><Key.shift><Key.shift>Downtown,<Key.space><Key.shift>Toronto,<Key.space><Key.shift>Canada<Key.space><Key.shift>M5<Key.shift>V3<Key.shift>L9<Key.enter>9.<Key.space><Key.shift>Trastevere,<Key.space><Key.shift>Rome,<Key.space><Key.shift>Italy<Key.space>00153<Key.enter>10.<Key.space><Key.shift>Colaba,<Key.space><Key.shift>mumbai,<Key.space><Key.shift>India<Key.space>400005ctrl+S
Screenshot: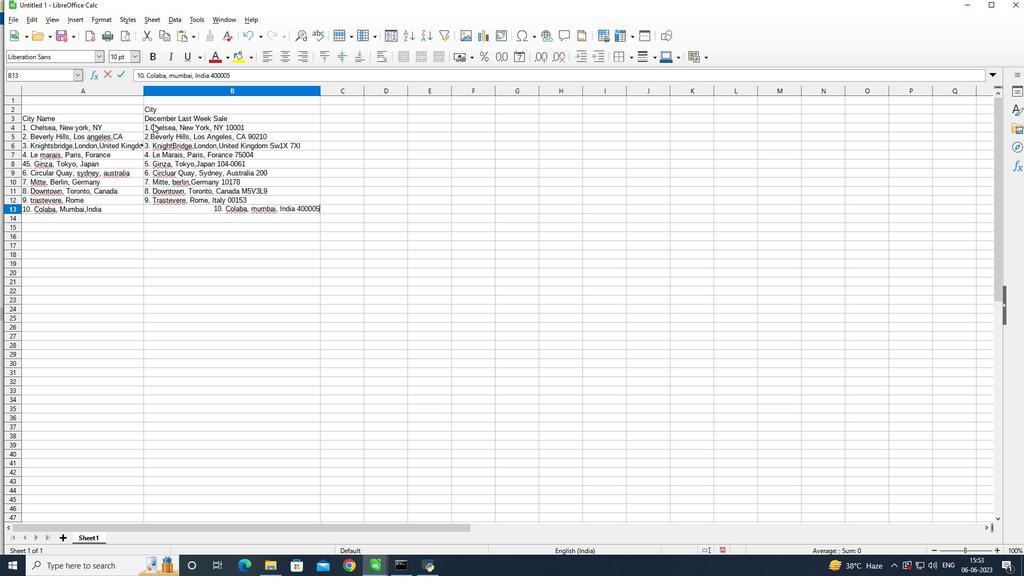 
Action: Mouse moved to (663, 202)
Screenshot: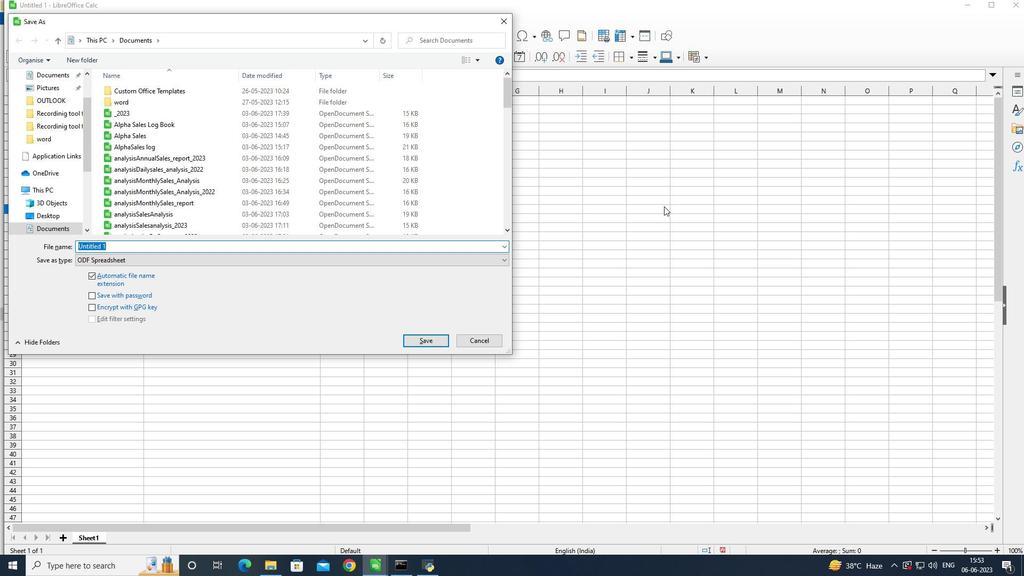 
Action: Key pressed auditing<Key.shift>Sales<Key.shift>Trends<Key.enter>
Screenshot: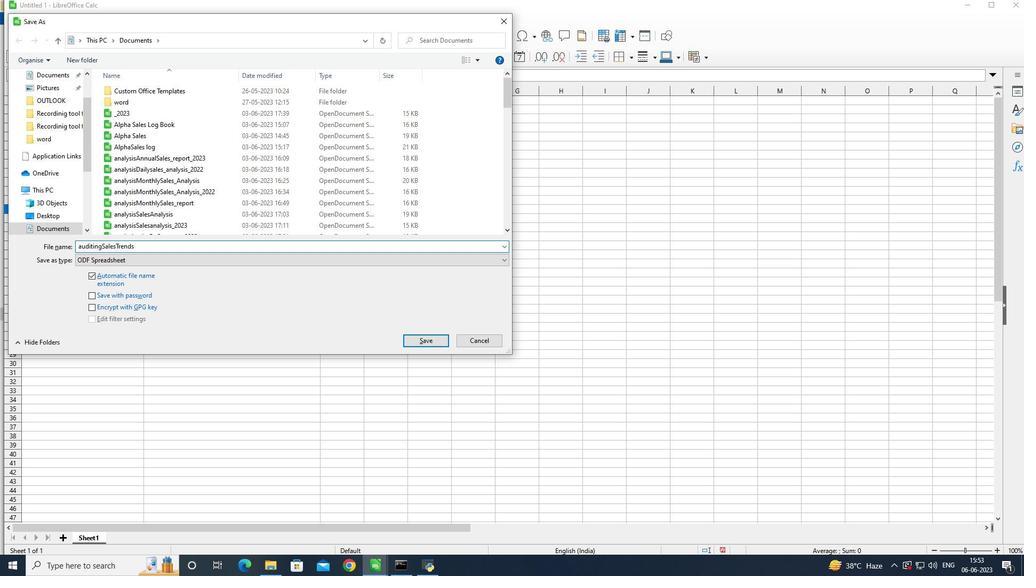 
